 Task: Start in the project CodeWorks the sprint 'Automated Testing Sprint', with a duration of 1 week. Start in the project CodeWorks the sprint 'Automated Testing Sprint', with a duration of 3 weeks. Start in the project CodeWorks the sprint 'Automated Testing Sprint', with a duration of 2 weeks
Action: Mouse moved to (186, 61)
Screenshot: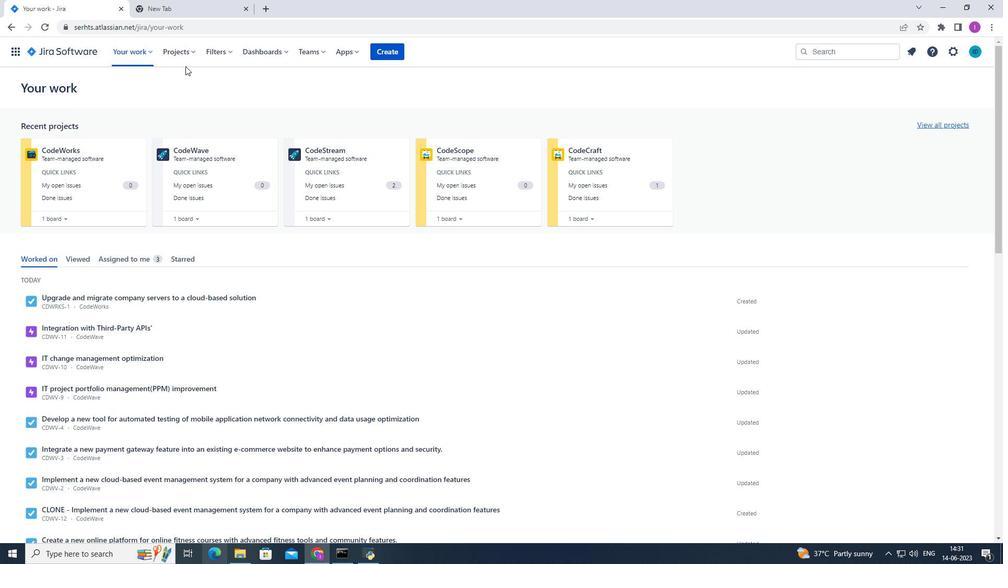 
Action: Mouse pressed left at (186, 61)
Screenshot: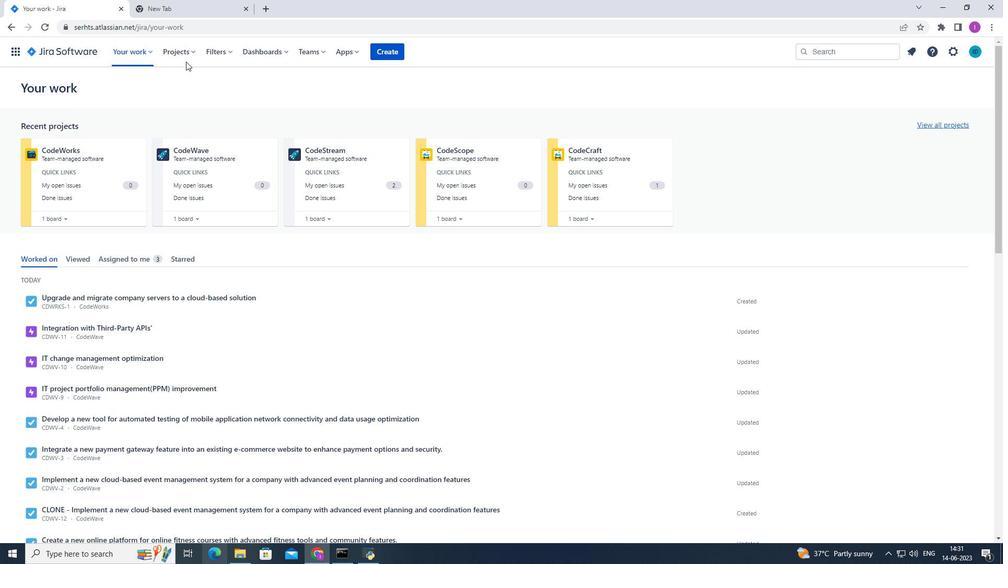 
Action: Mouse moved to (184, 53)
Screenshot: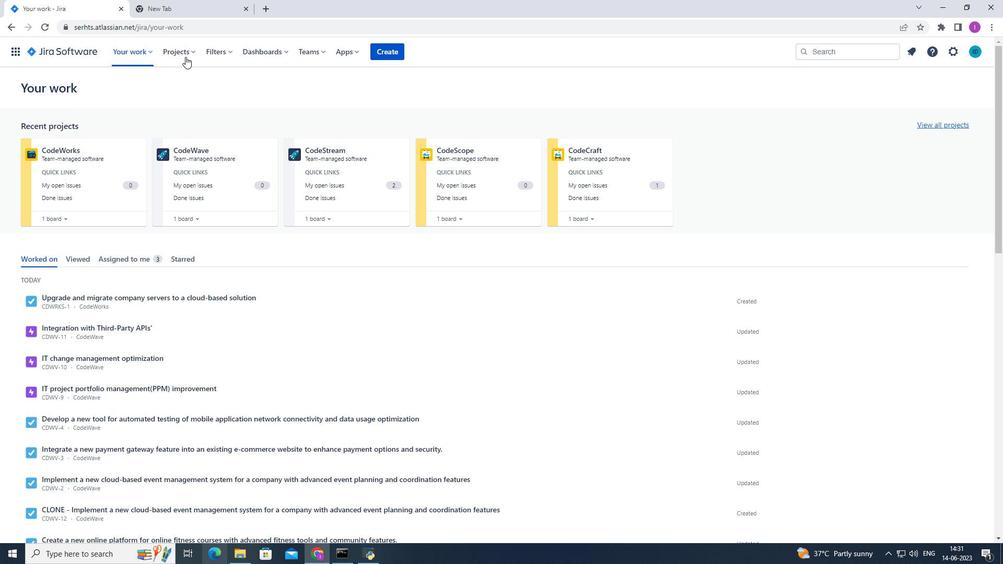 
Action: Mouse pressed left at (184, 53)
Screenshot: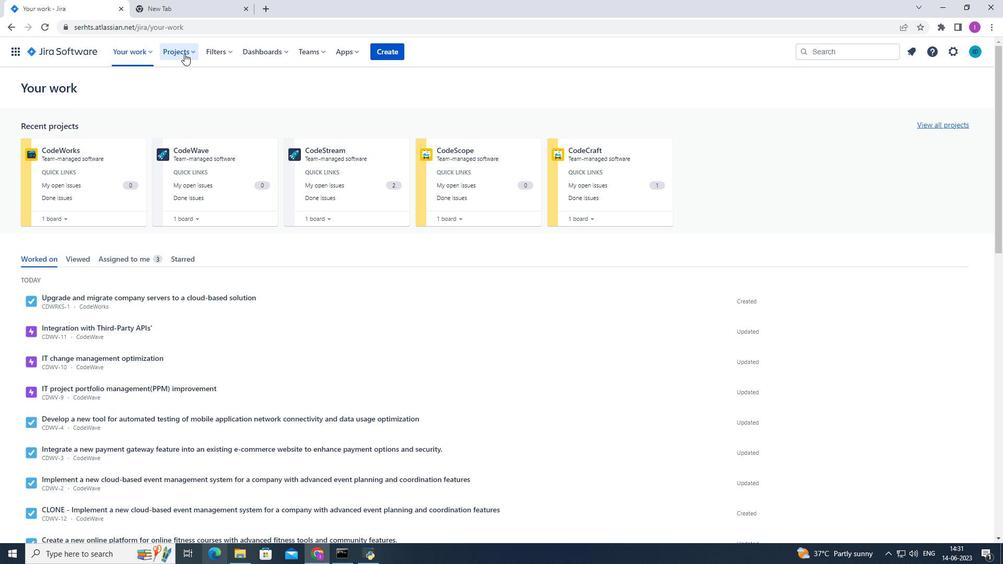 
Action: Mouse moved to (211, 96)
Screenshot: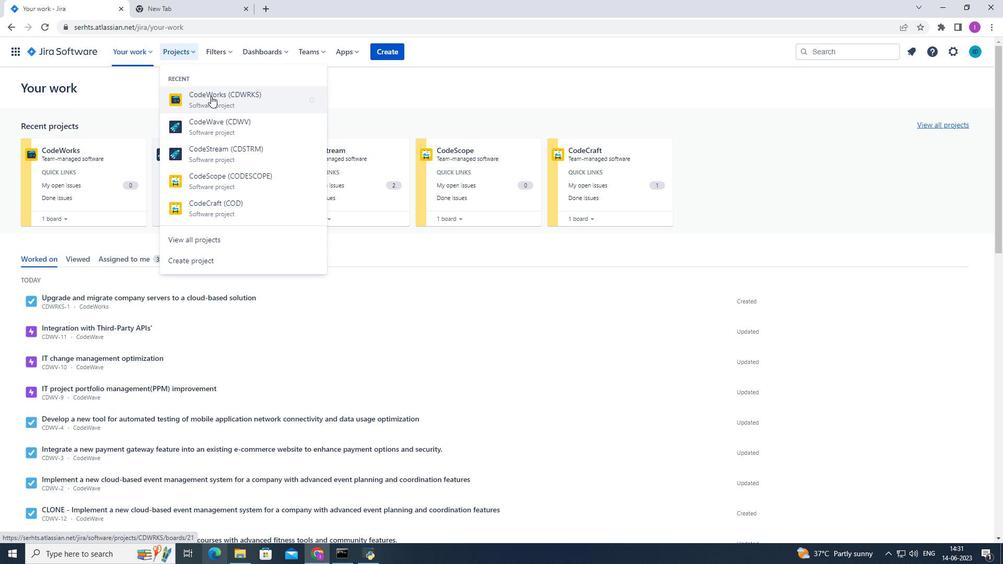 
Action: Mouse pressed left at (211, 96)
Screenshot: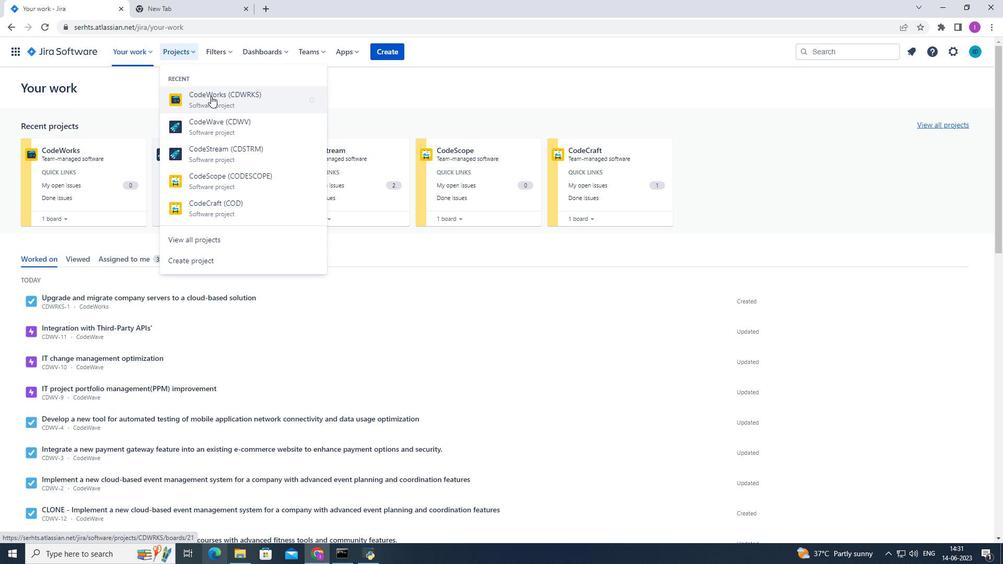 
Action: Mouse moved to (51, 153)
Screenshot: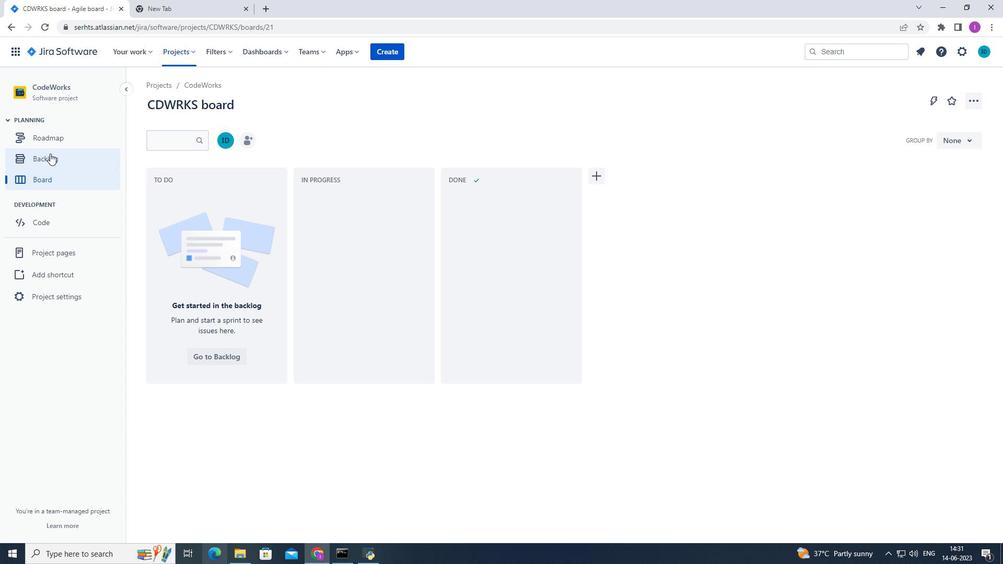 
Action: Mouse pressed left at (51, 153)
Screenshot: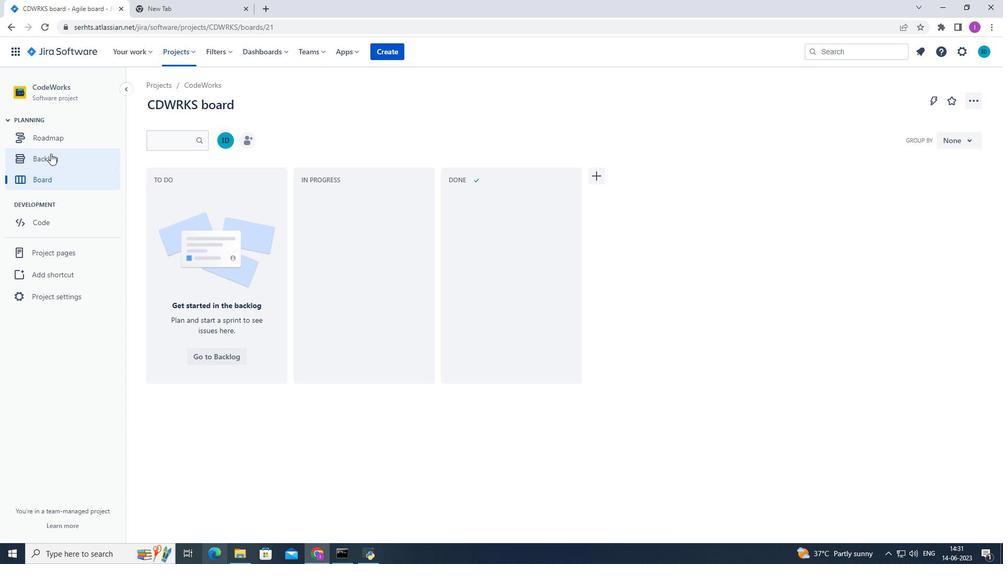 
Action: Mouse moved to (916, 166)
Screenshot: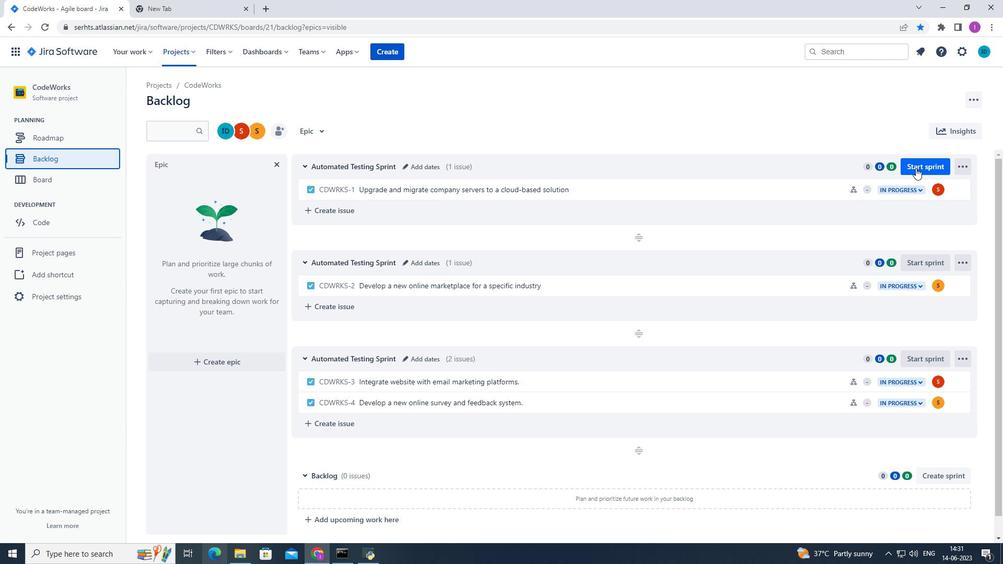 
Action: Mouse pressed left at (916, 166)
Screenshot: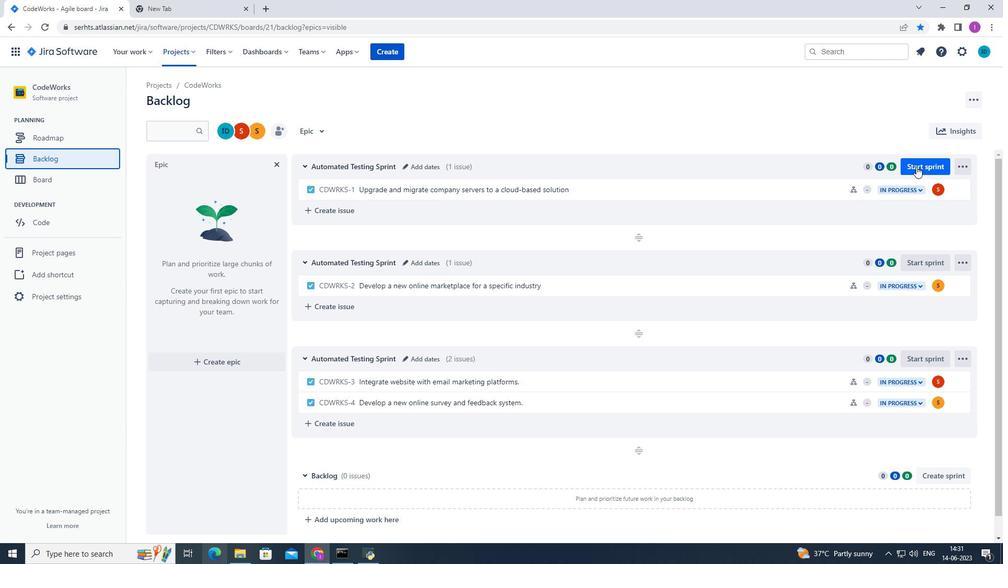 
Action: Mouse moved to (476, 179)
Screenshot: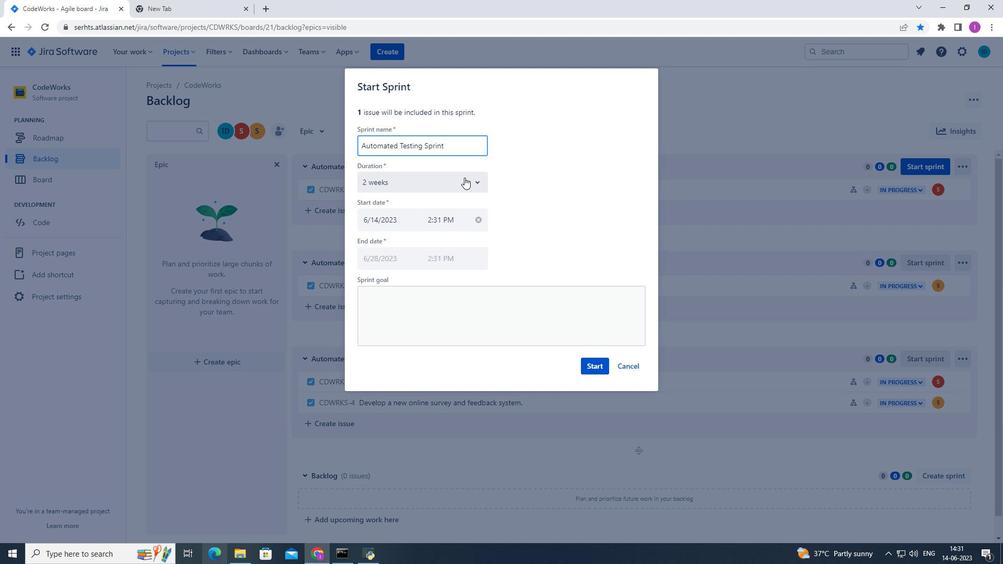 
Action: Mouse pressed left at (476, 179)
Screenshot: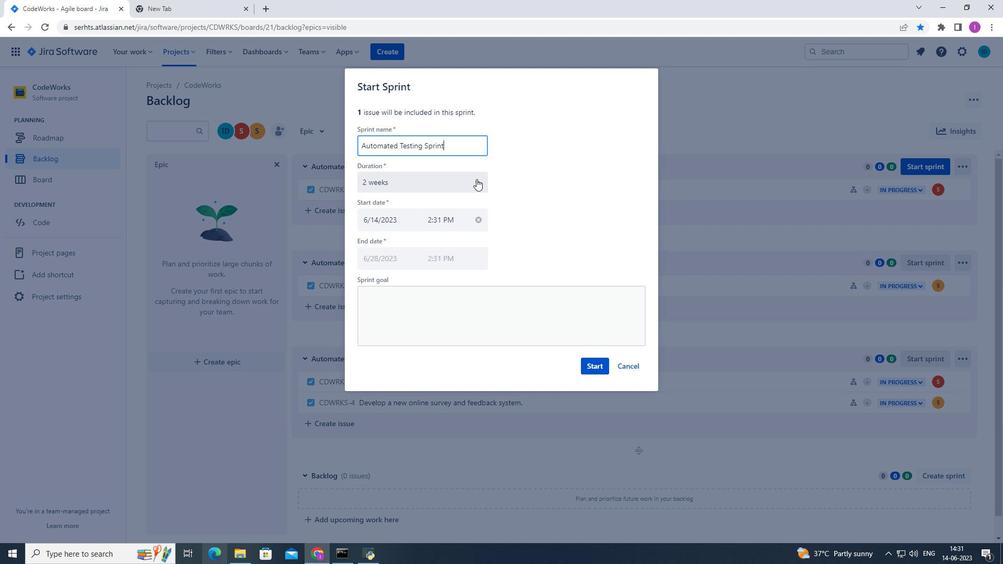 
Action: Mouse moved to (432, 207)
Screenshot: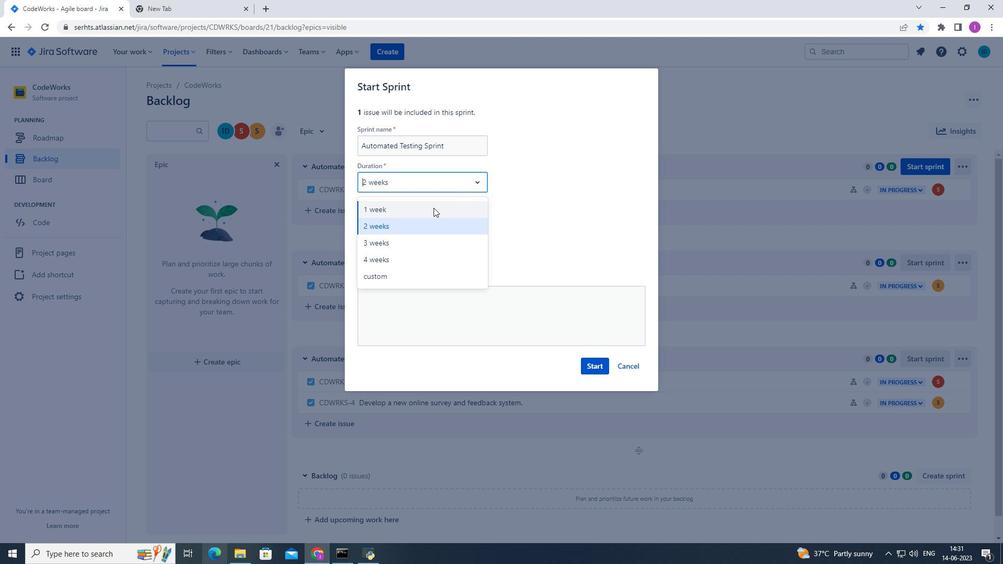 
Action: Mouse pressed left at (432, 207)
Screenshot: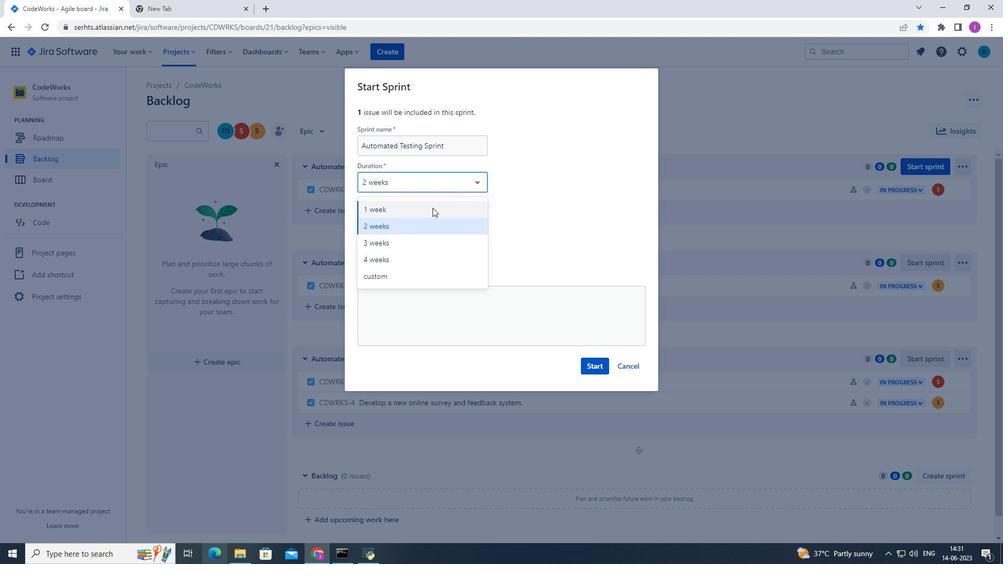
Action: Mouse moved to (600, 361)
Screenshot: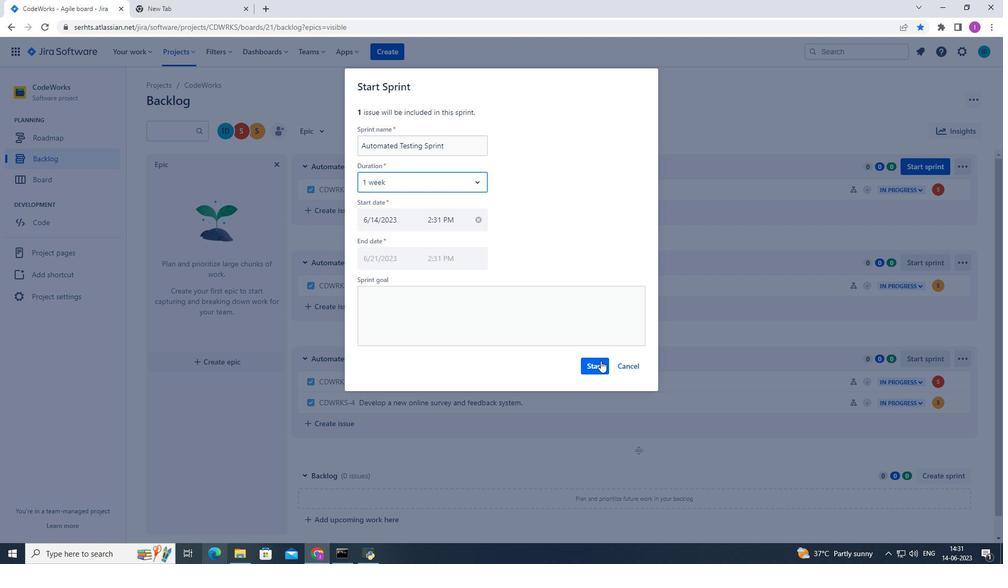 
Action: Mouse pressed left at (600, 361)
Screenshot: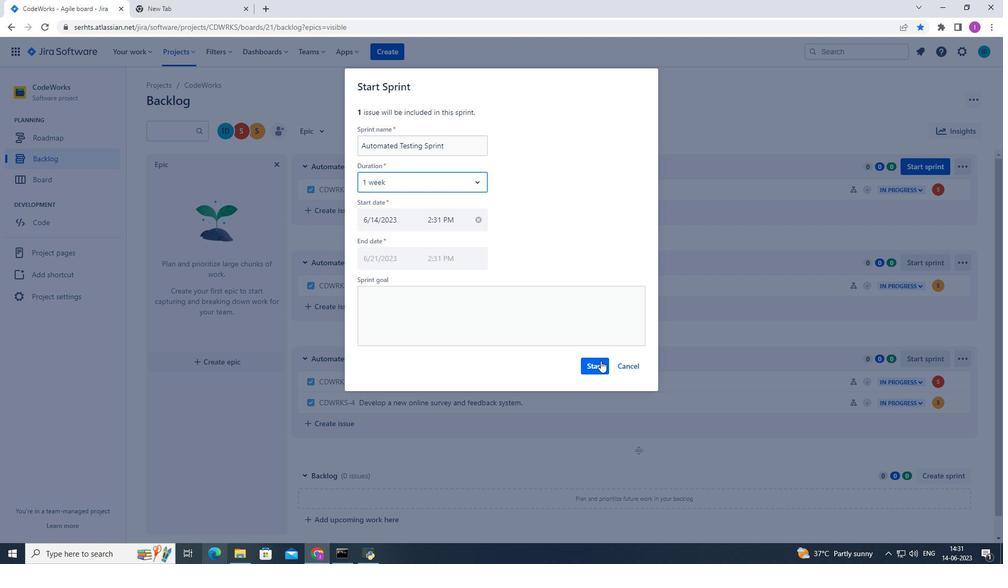 
Action: Mouse moved to (9, 30)
Screenshot: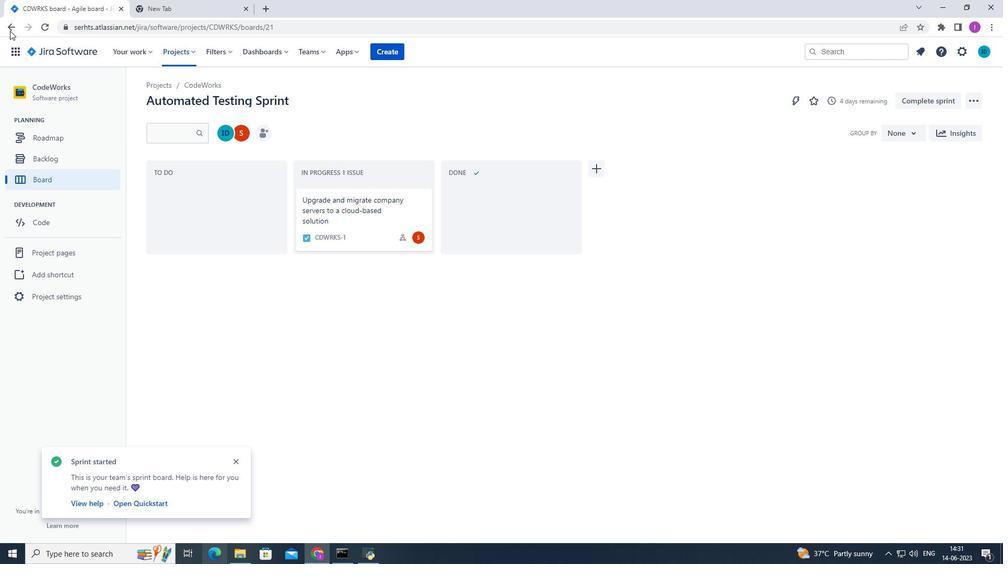 
Action: Mouse pressed left at (9, 30)
Screenshot: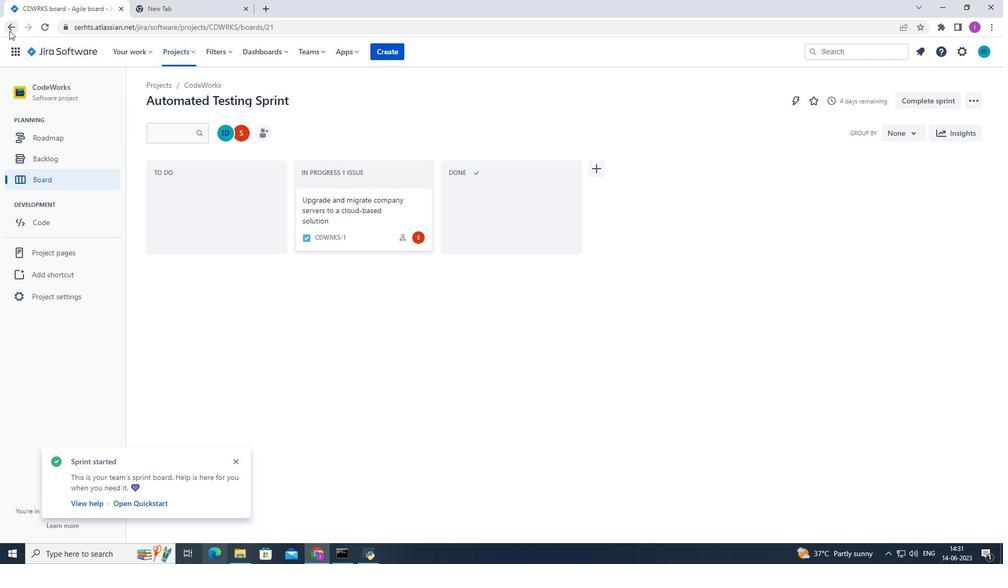 
Action: Mouse moved to (933, 258)
Screenshot: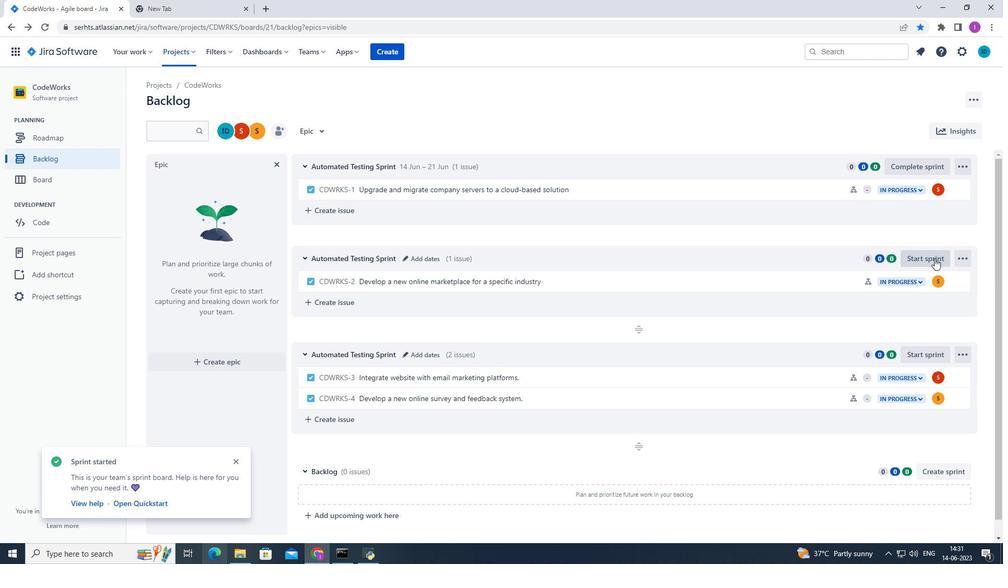 
Action: Mouse pressed left at (933, 258)
Screenshot: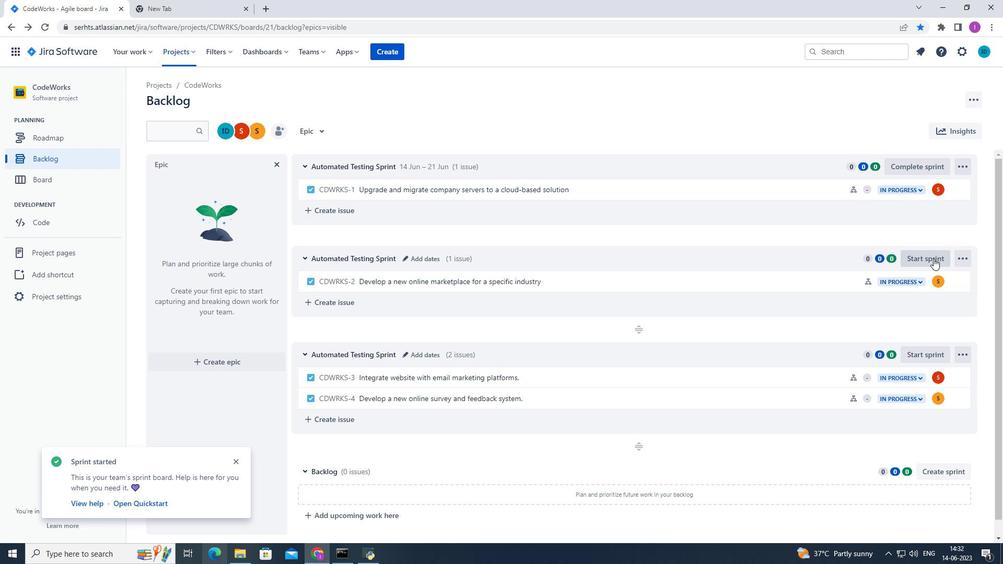 
Action: Mouse moved to (478, 177)
Screenshot: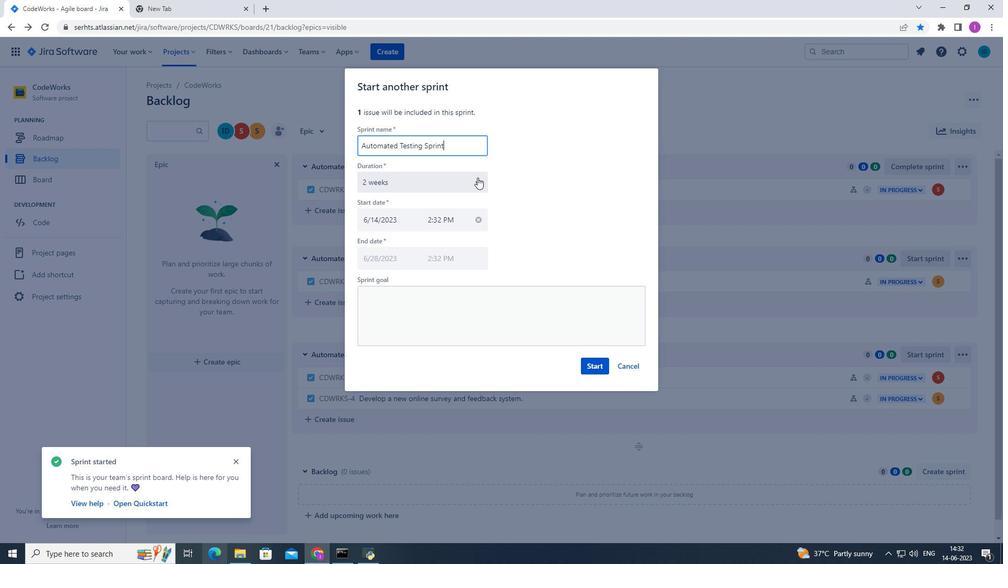 
Action: Mouse pressed left at (478, 177)
Screenshot: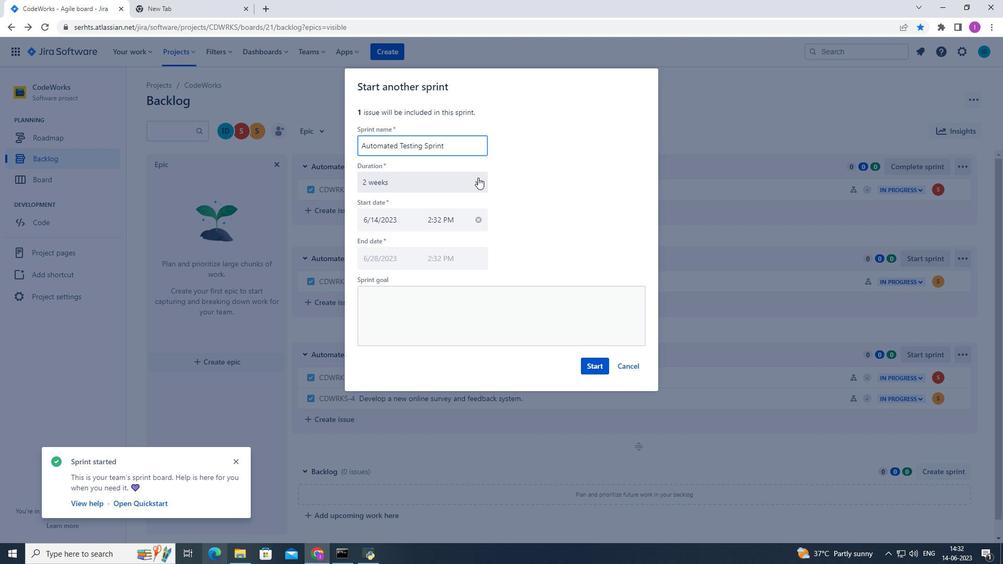 
Action: Mouse moved to (383, 240)
Screenshot: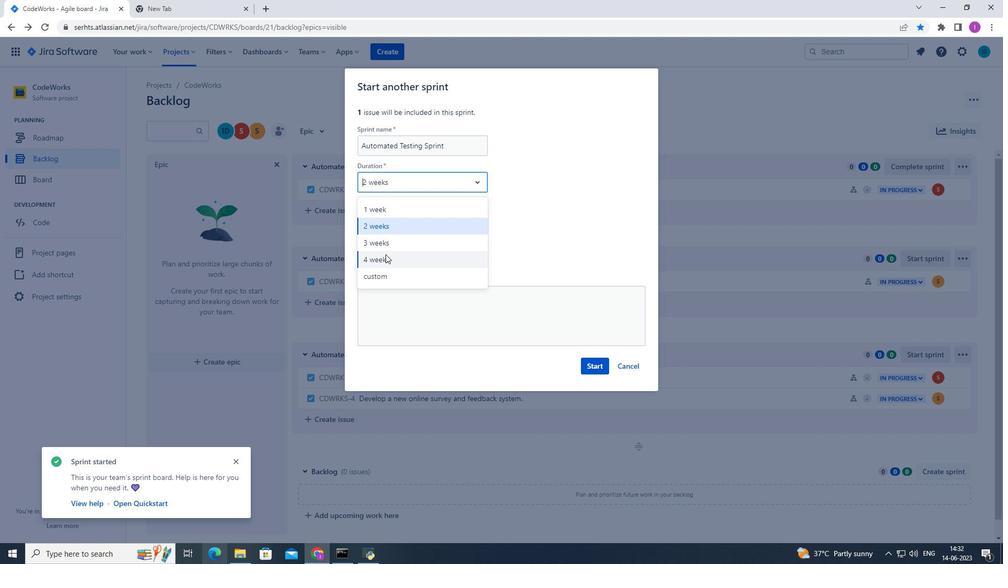 
Action: Mouse pressed left at (383, 240)
Screenshot: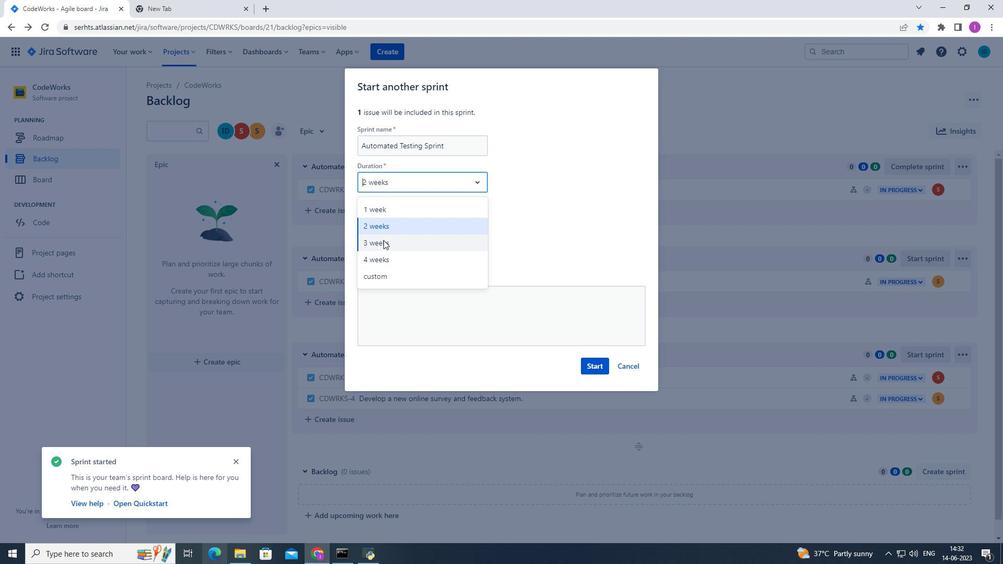 
Action: Mouse moved to (588, 366)
Screenshot: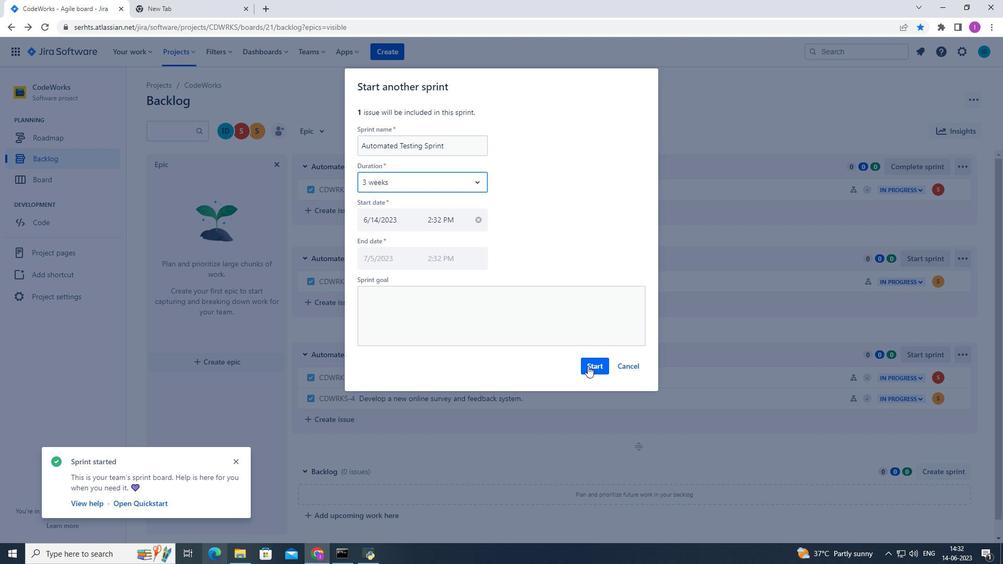 
Action: Mouse pressed left at (588, 366)
Screenshot: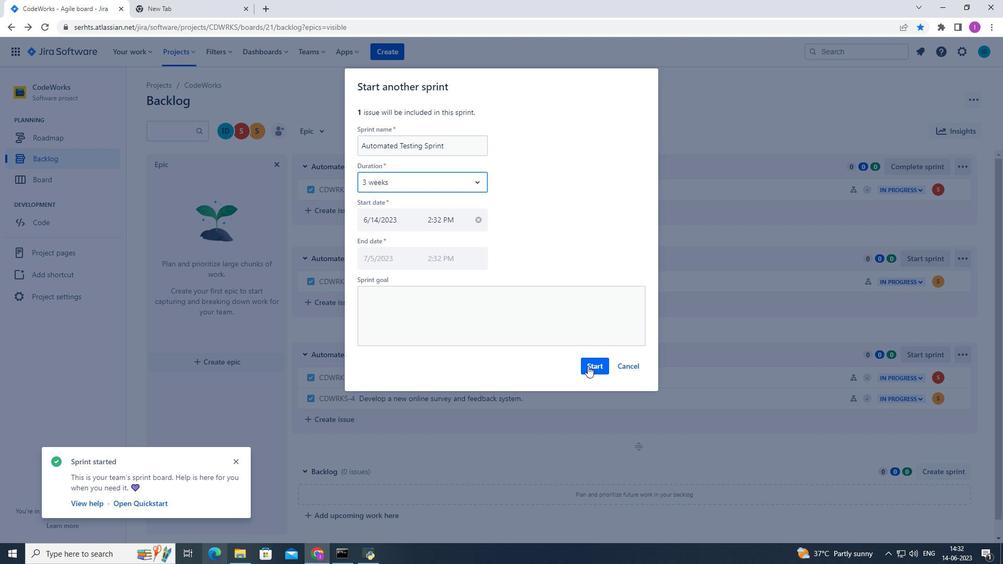 
Action: Mouse moved to (17, 28)
Screenshot: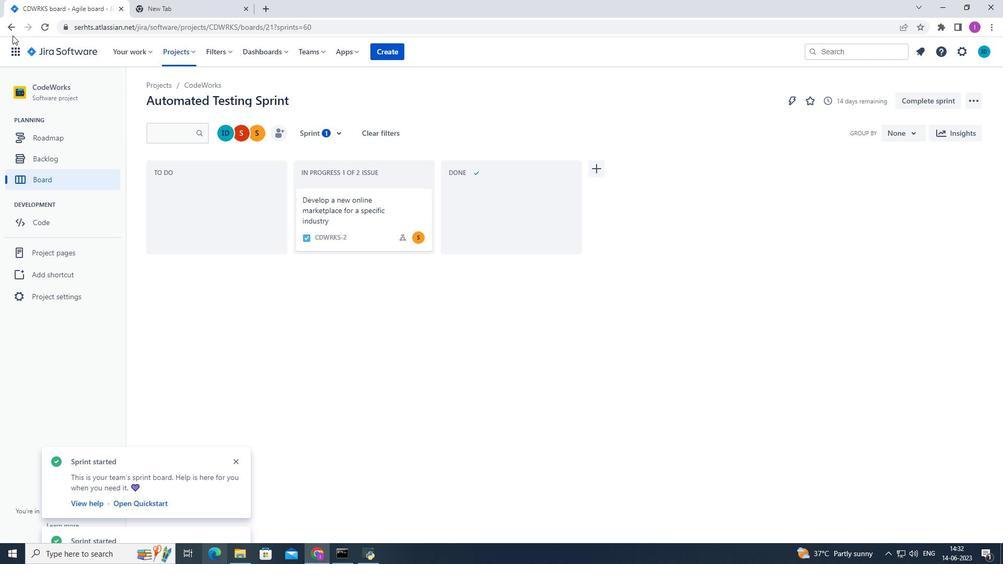 
Action: Mouse pressed left at (17, 28)
Screenshot: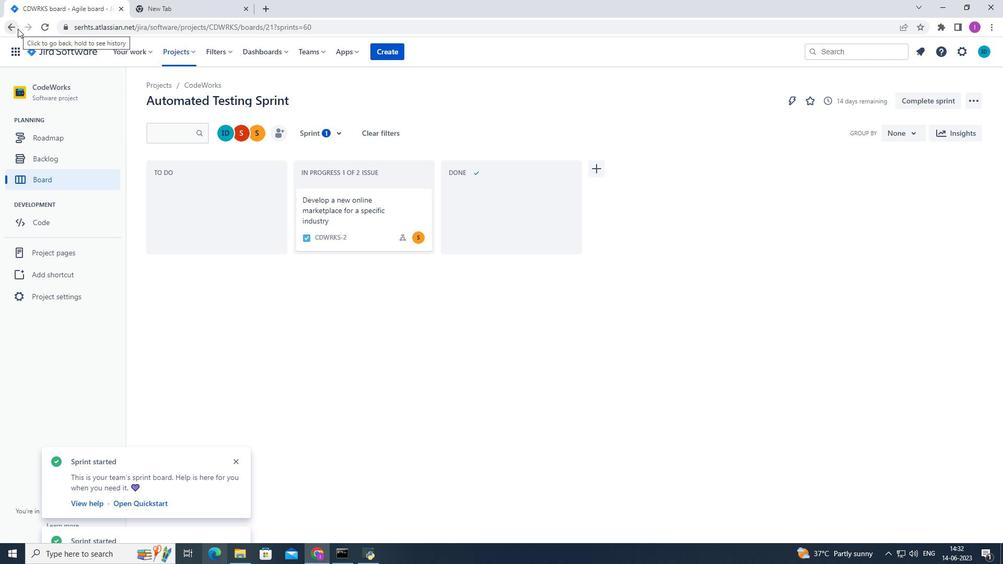 
Action: Mouse moved to (928, 355)
Screenshot: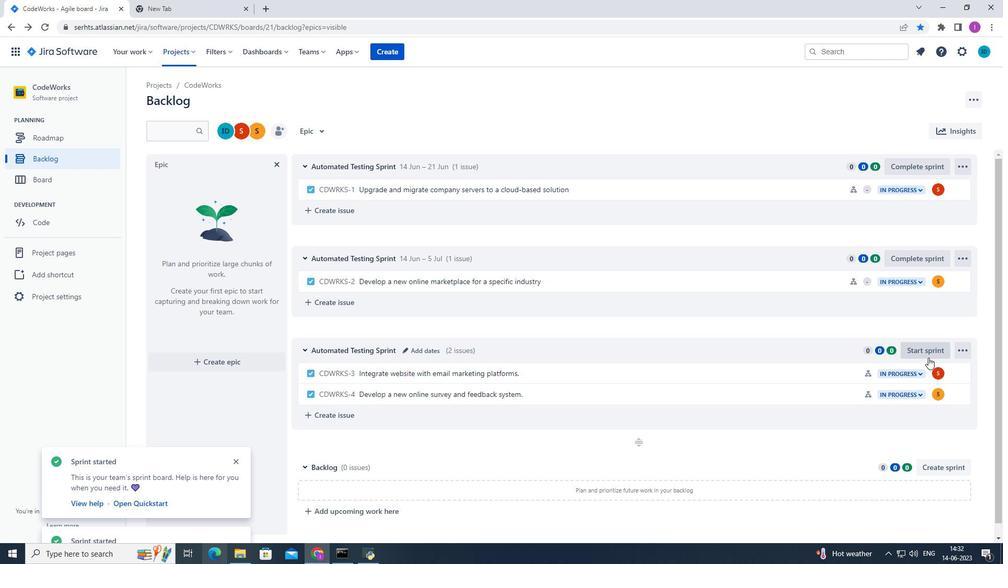 
Action: Mouse pressed left at (928, 355)
Screenshot: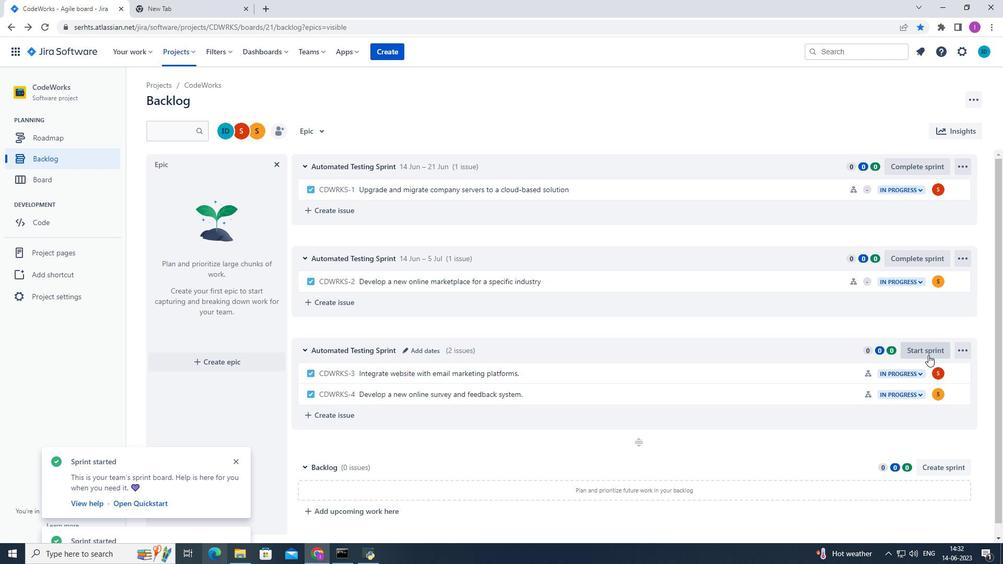 
Action: Mouse moved to (474, 182)
Screenshot: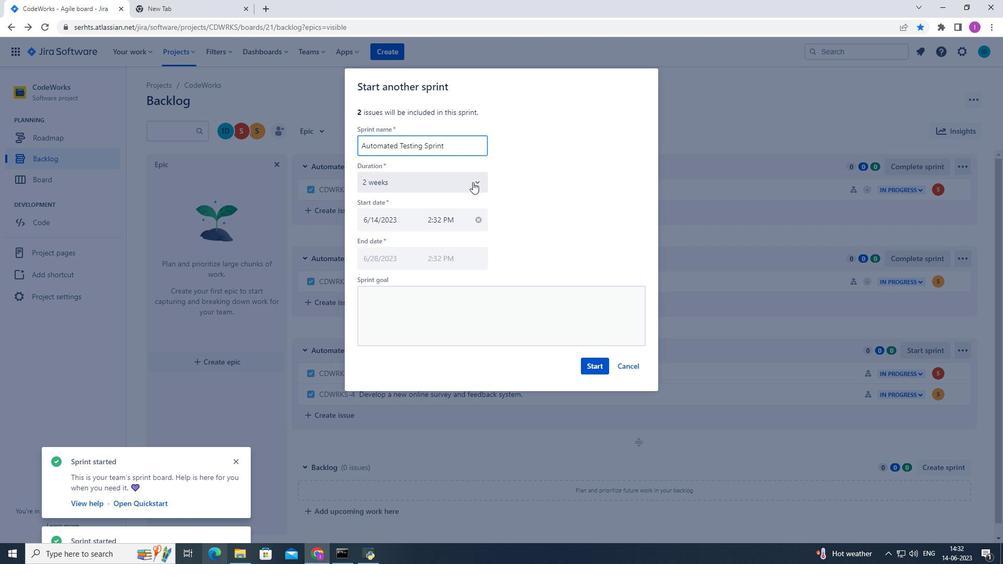 
Action: Mouse pressed left at (474, 182)
Screenshot: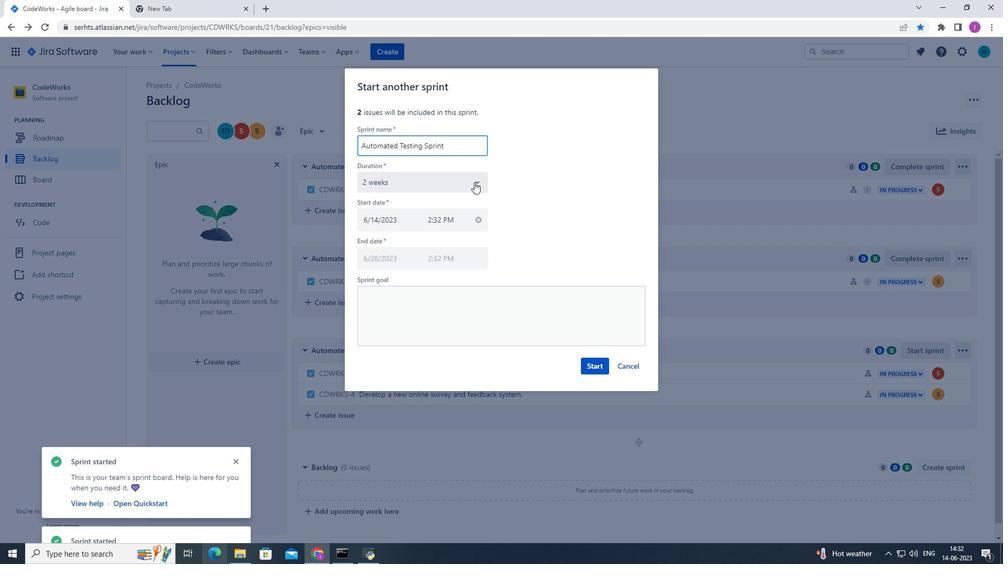 
Action: Mouse moved to (442, 222)
Screenshot: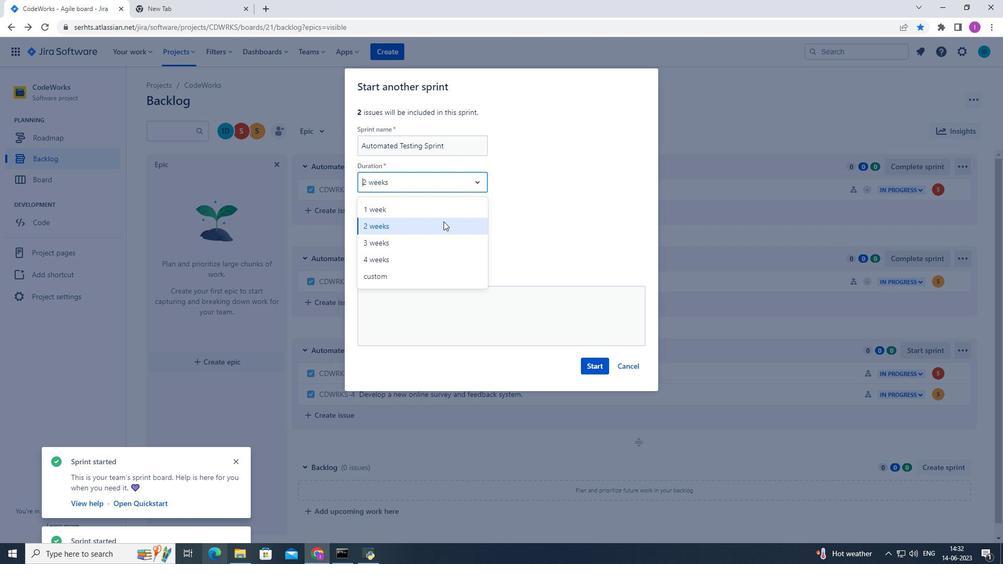 
Action: Mouse pressed left at (442, 222)
Screenshot: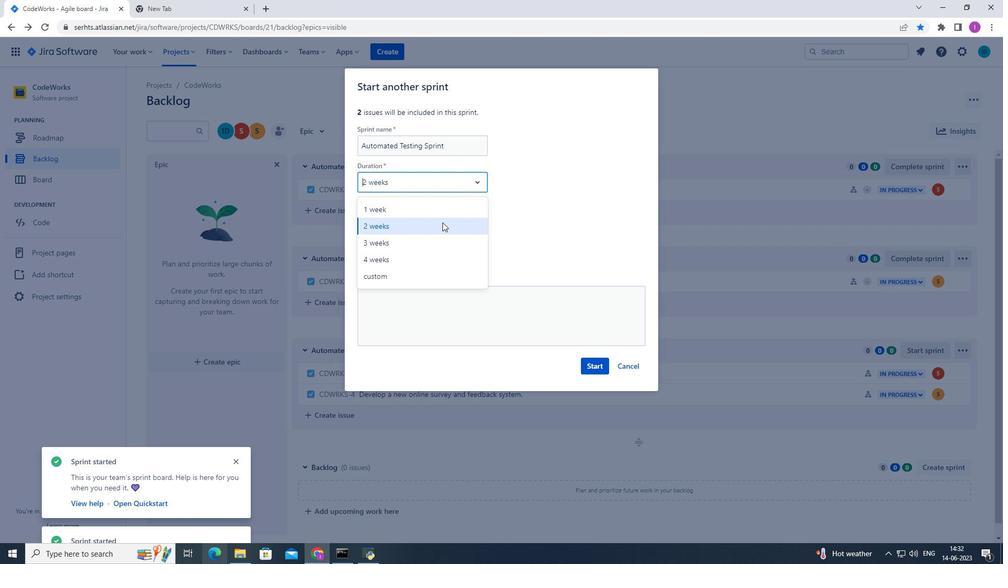 
Action: Mouse moved to (592, 362)
Screenshot: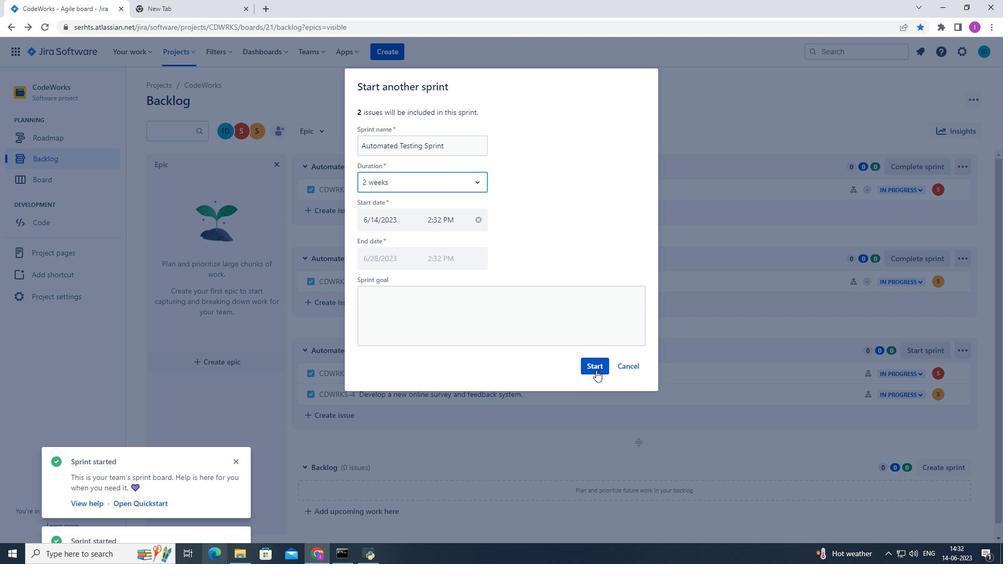 
Action: Mouse pressed left at (592, 362)
Screenshot: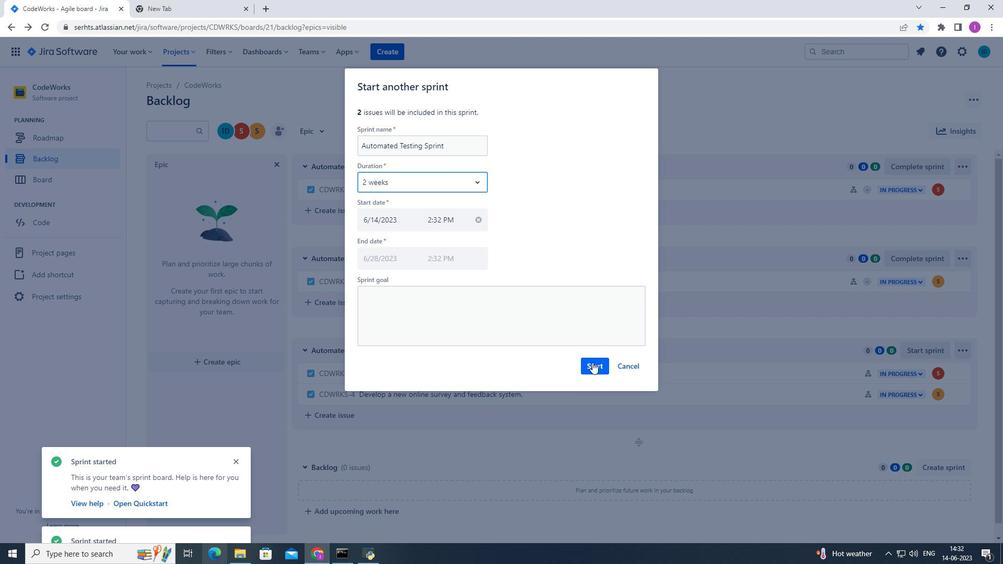 
Action: Mouse moved to (14, 30)
Screenshot: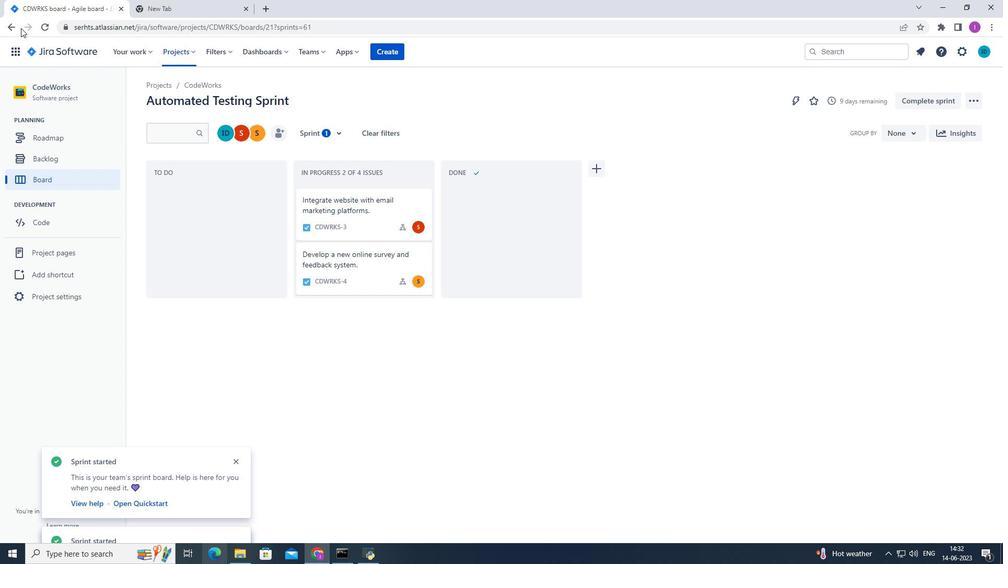 
Action: Mouse pressed left at (14, 30)
Screenshot: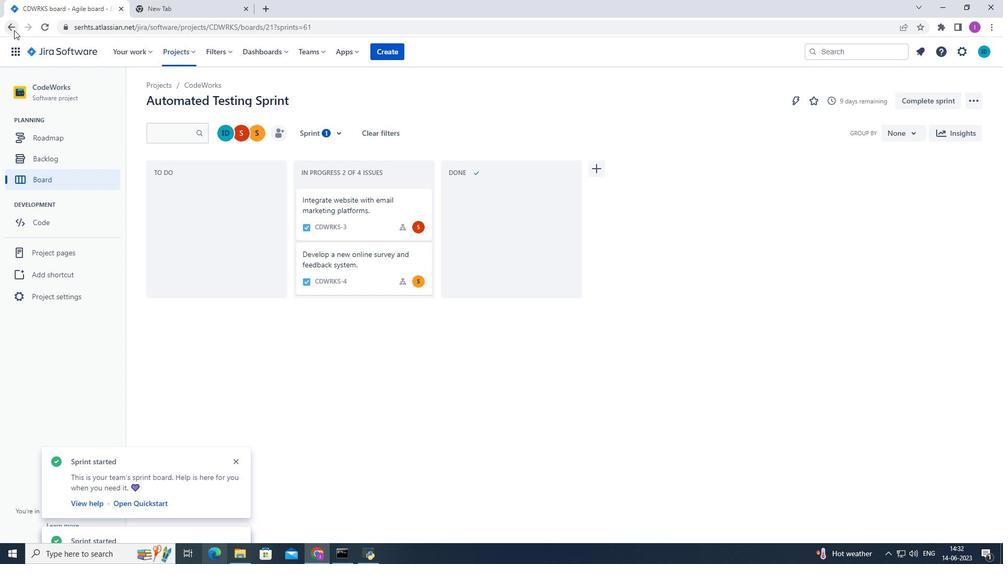 
Action: Mouse moved to (25, 275)
Screenshot: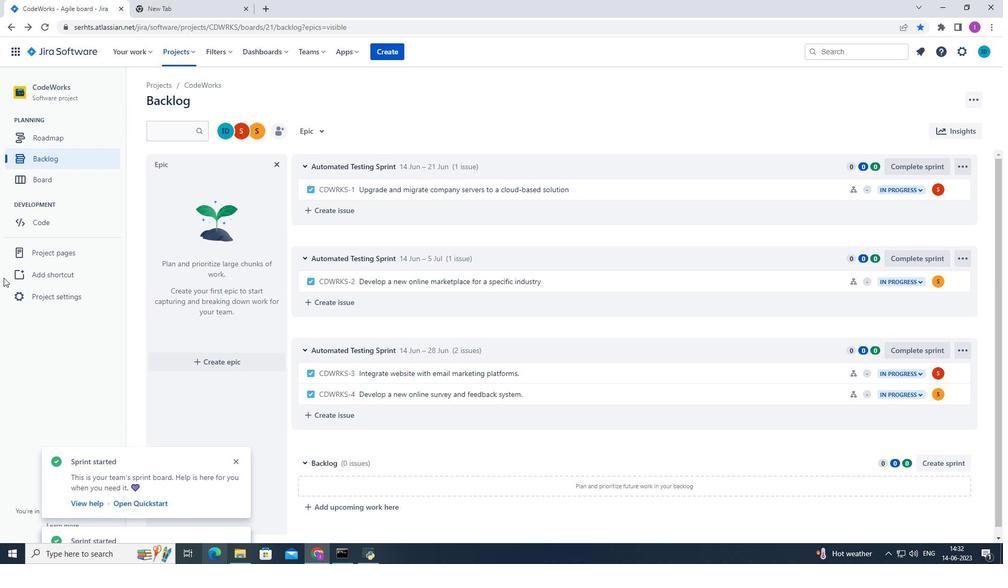 
